 Task: Create a due date automation trigger when advanced on, 2 days after a card is due add basic assigned to me at 11:00 AM.
Action: Mouse moved to (824, 249)
Screenshot: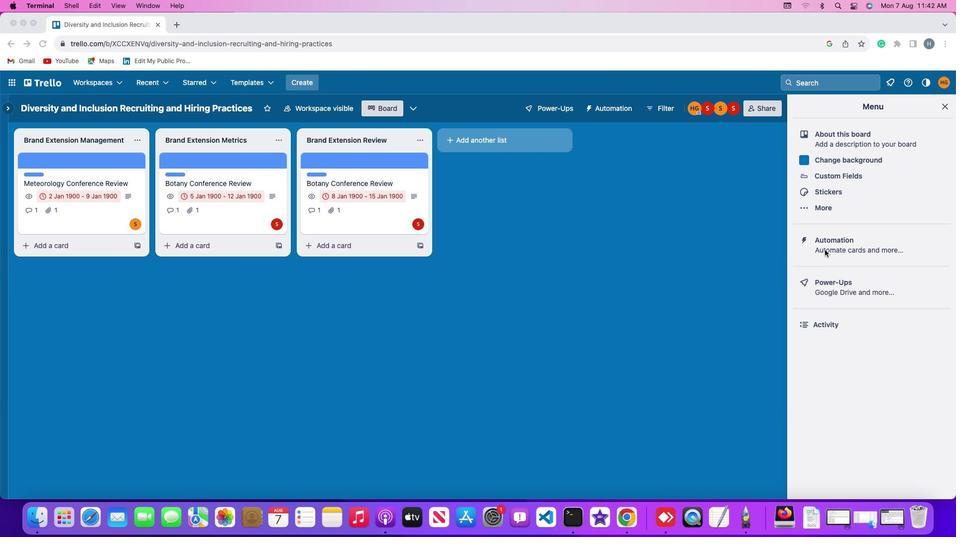 
Action: Mouse pressed left at (824, 249)
Screenshot: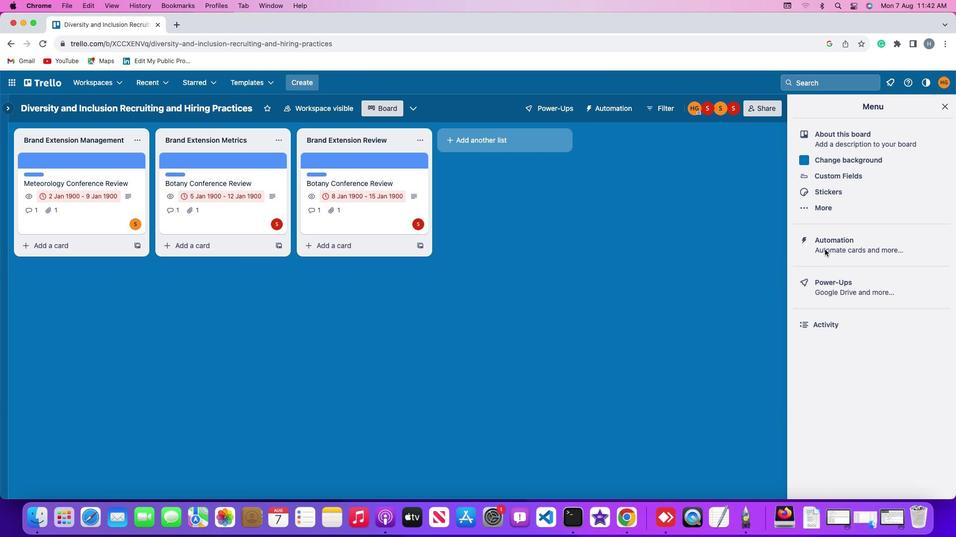 
Action: Mouse moved to (825, 249)
Screenshot: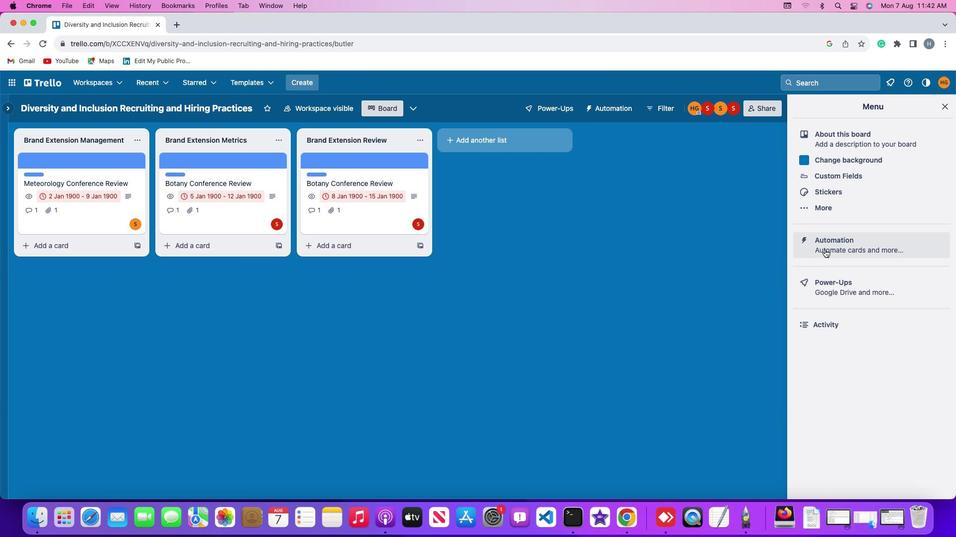 
Action: Mouse pressed left at (825, 249)
Screenshot: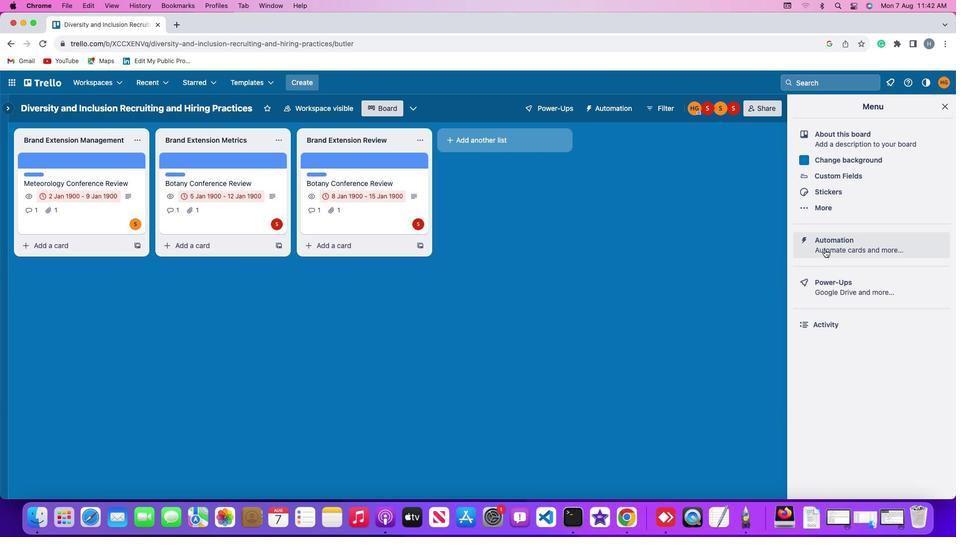 
Action: Mouse moved to (48, 236)
Screenshot: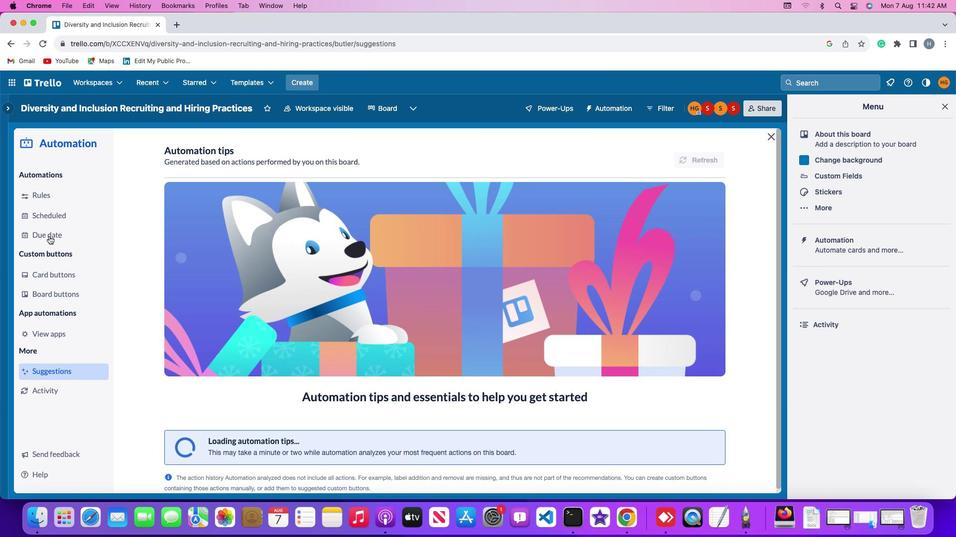 
Action: Mouse pressed left at (48, 236)
Screenshot: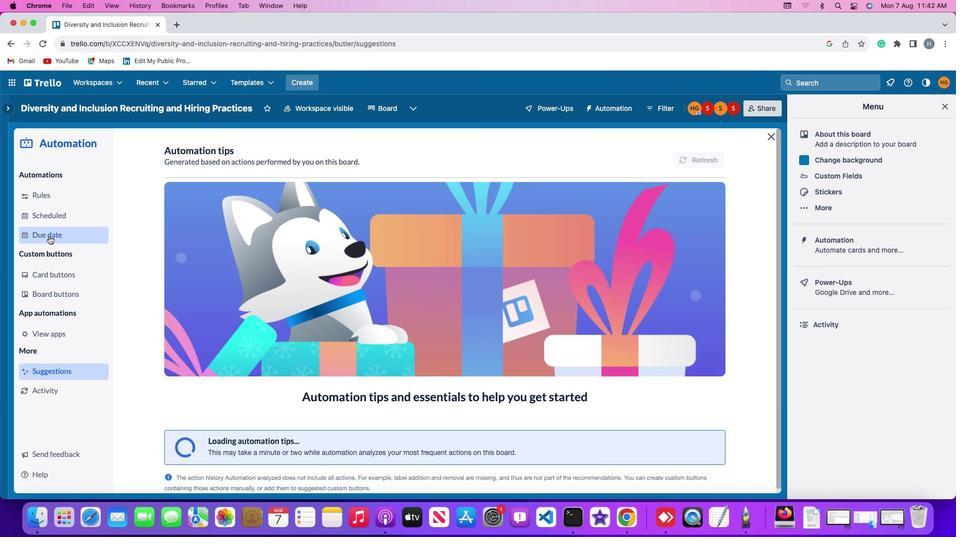 
Action: Mouse moved to (657, 152)
Screenshot: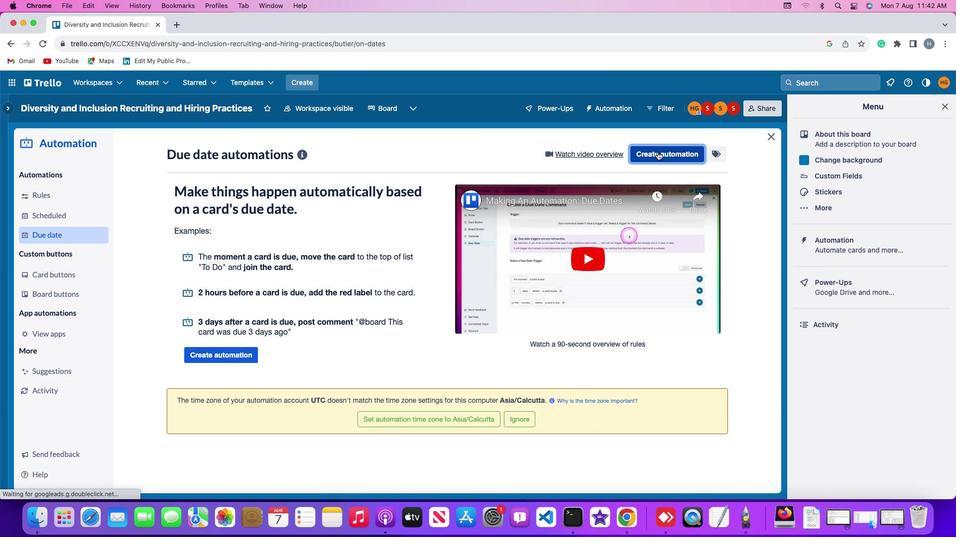 
Action: Mouse pressed left at (657, 152)
Screenshot: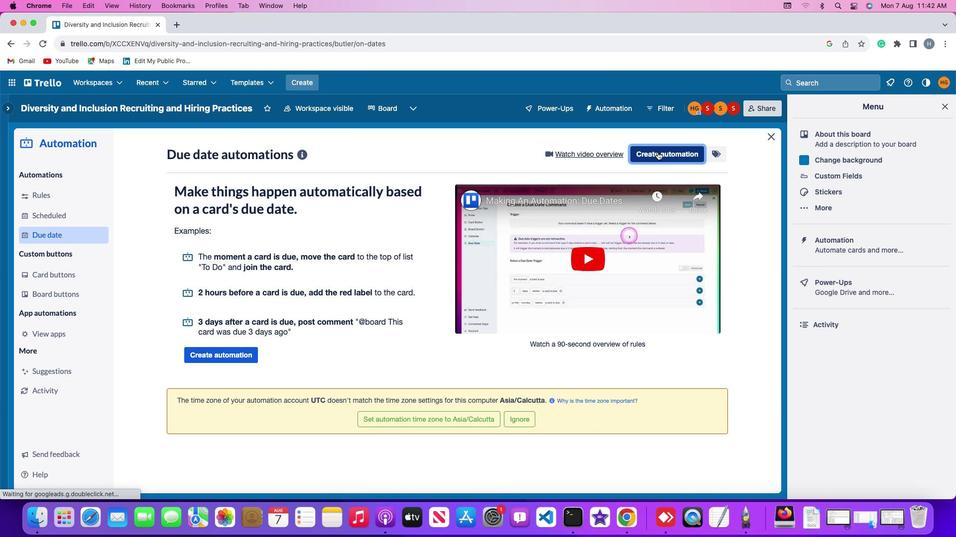 
Action: Mouse moved to (408, 247)
Screenshot: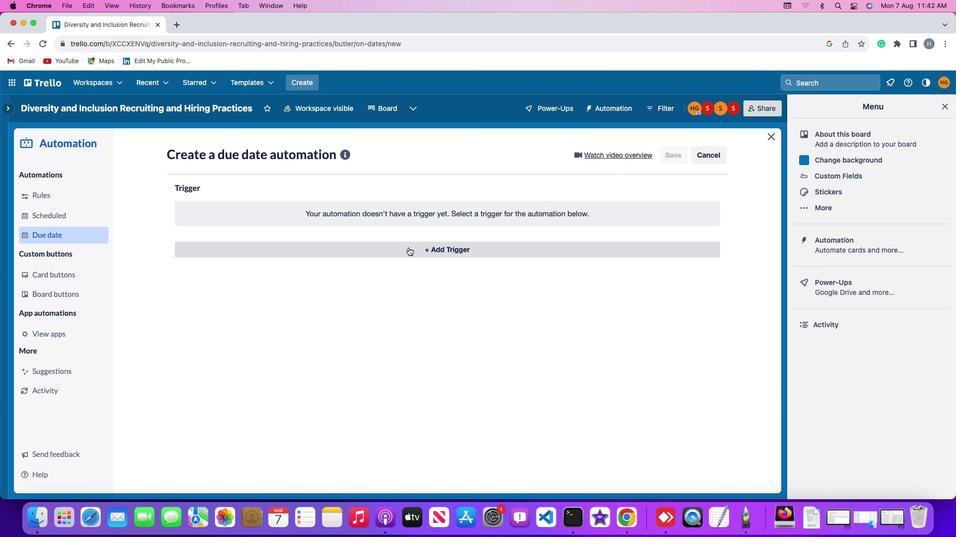 
Action: Mouse pressed left at (408, 247)
Screenshot: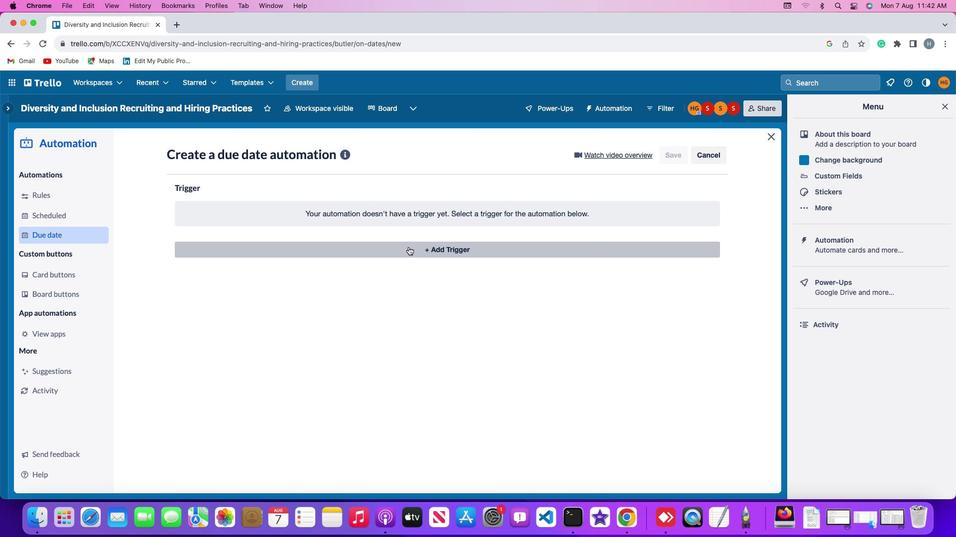 
Action: Mouse moved to (195, 405)
Screenshot: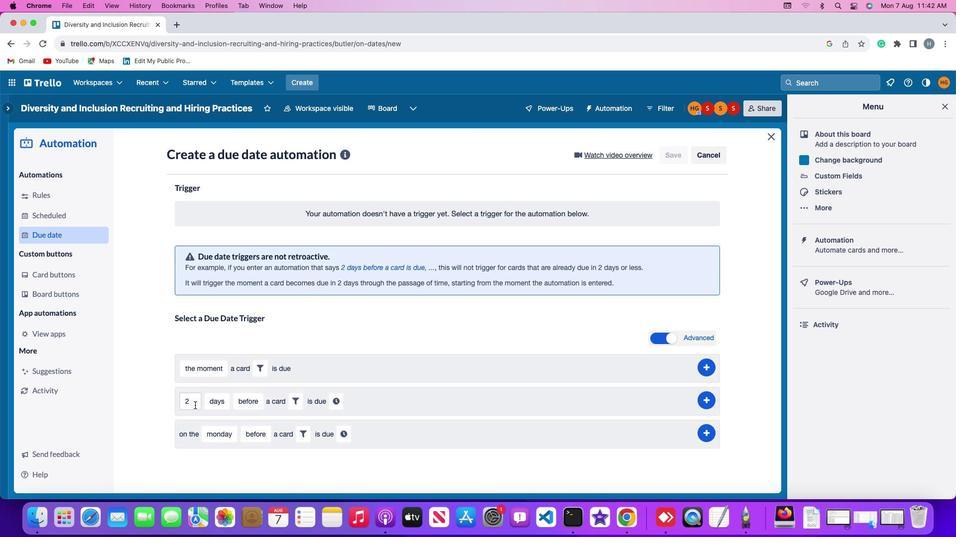 
Action: Mouse pressed left at (195, 405)
Screenshot: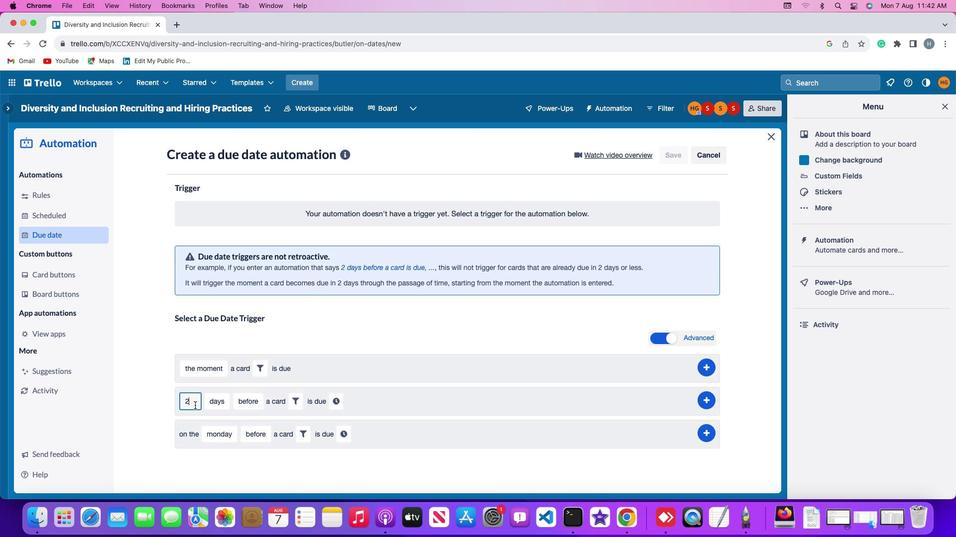 
Action: Mouse moved to (195, 404)
Screenshot: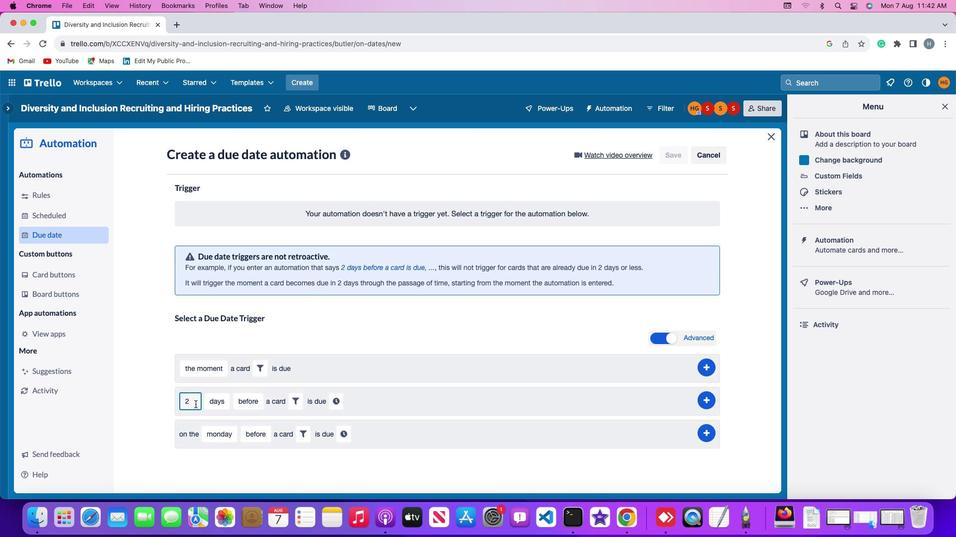 
Action: Key pressed Key.backspace
Screenshot: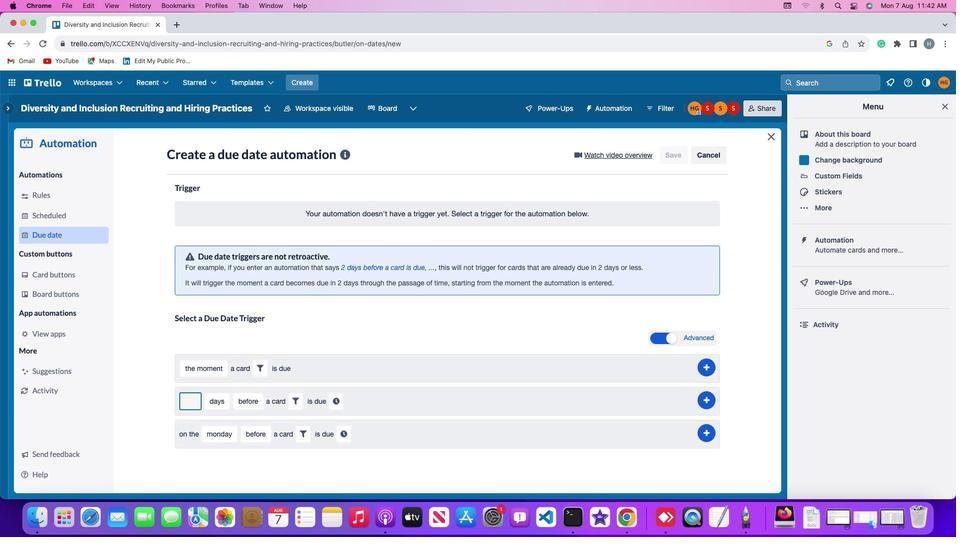 
Action: Mouse moved to (195, 404)
Screenshot: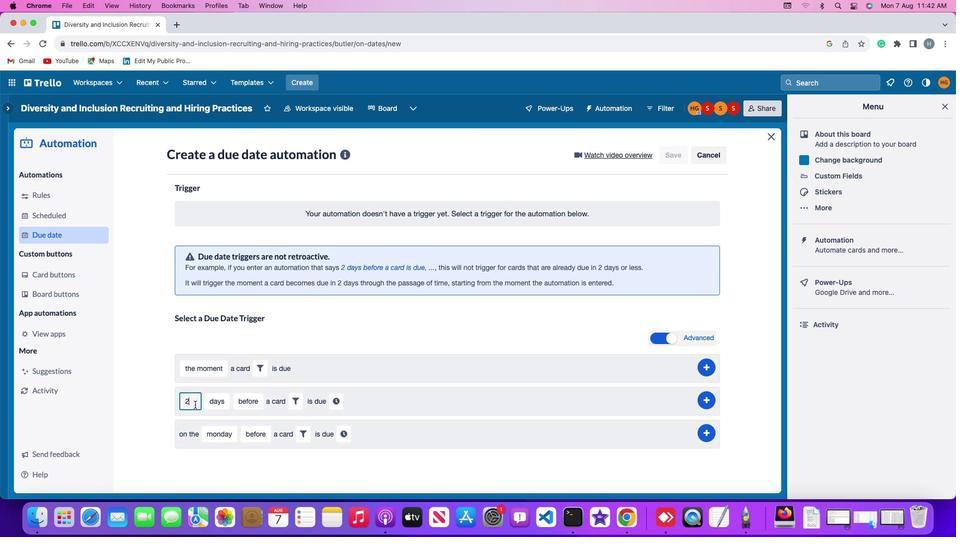
Action: Key pressed '2'
Screenshot: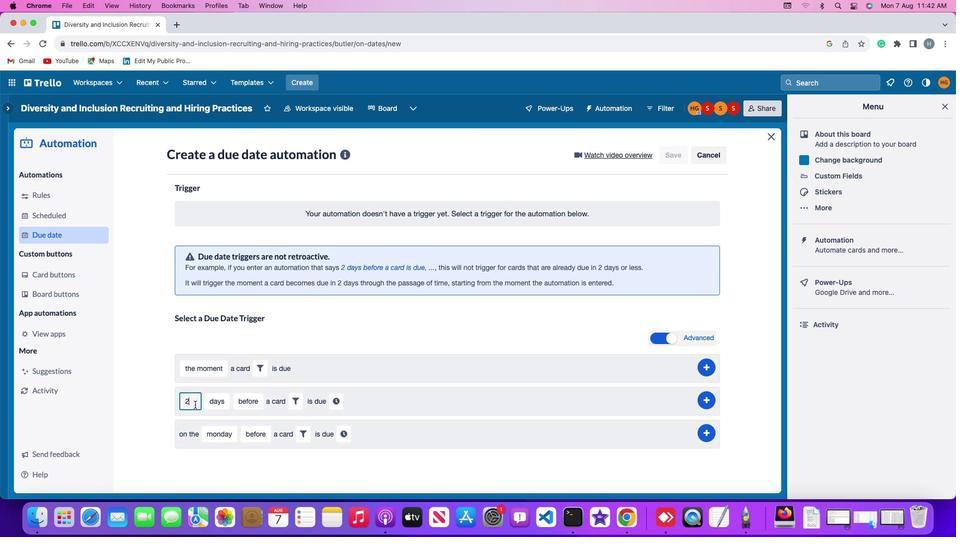 
Action: Mouse moved to (214, 404)
Screenshot: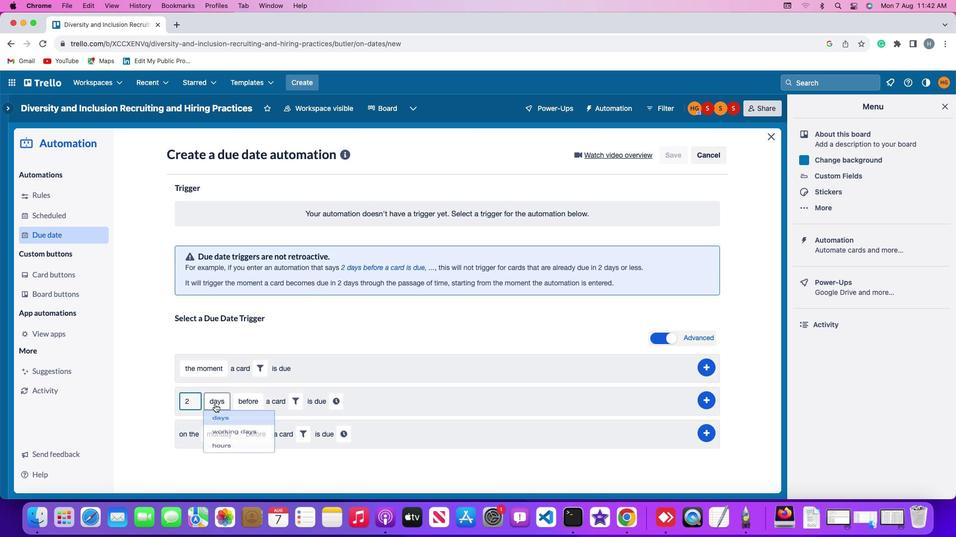 
Action: Mouse pressed left at (214, 404)
Screenshot: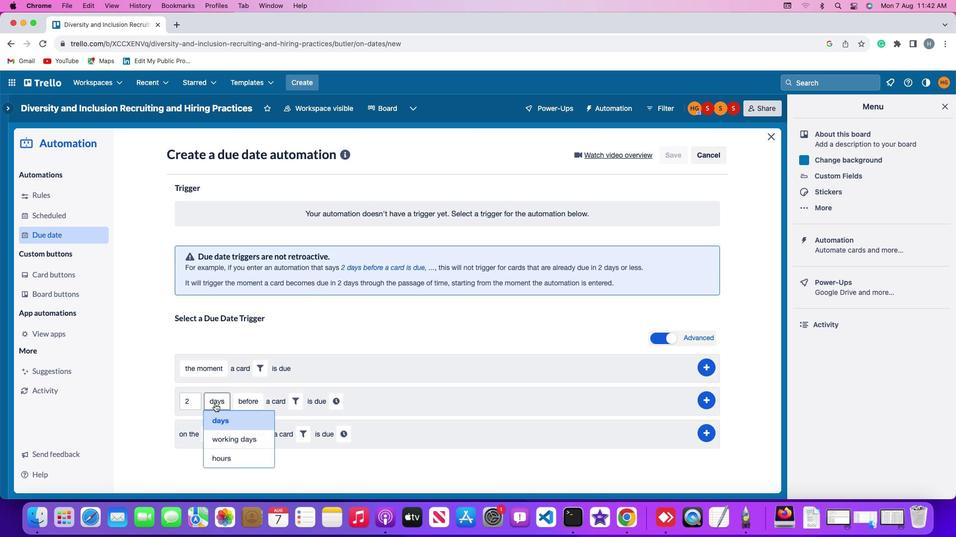 
Action: Mouse moved to (225, 422)
Screenshot: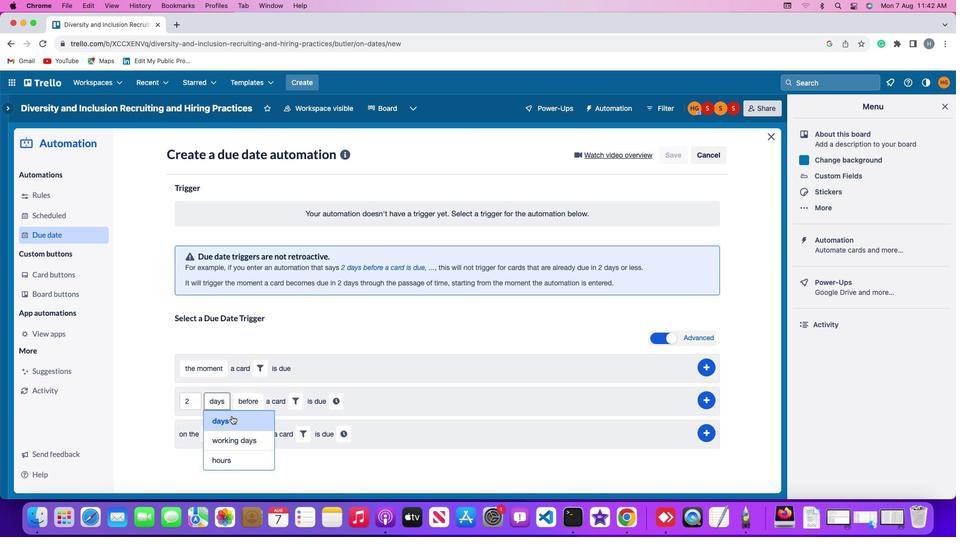 
Action: Mouse pressed left at (225, 422)
Screenshot: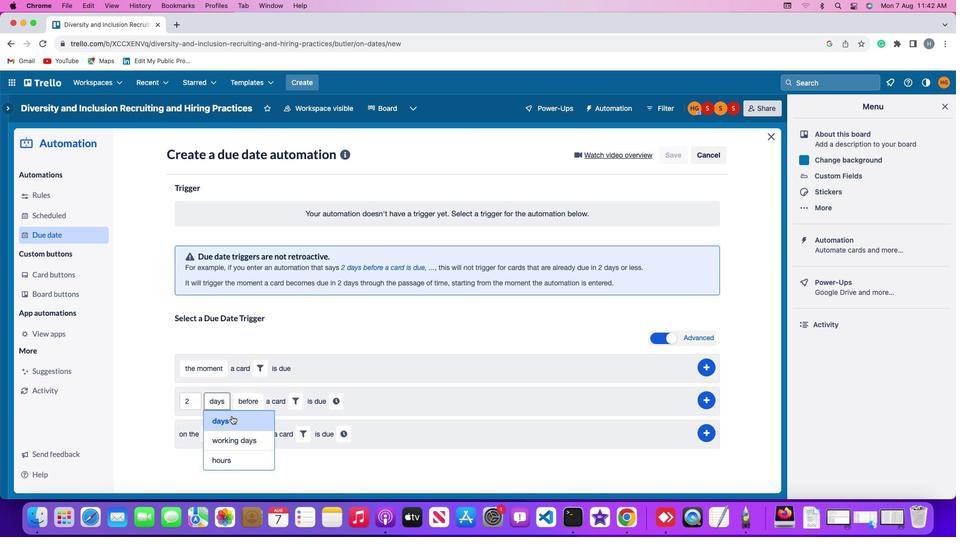 
Action: Mouse moved to (255, 400)
Screenshot: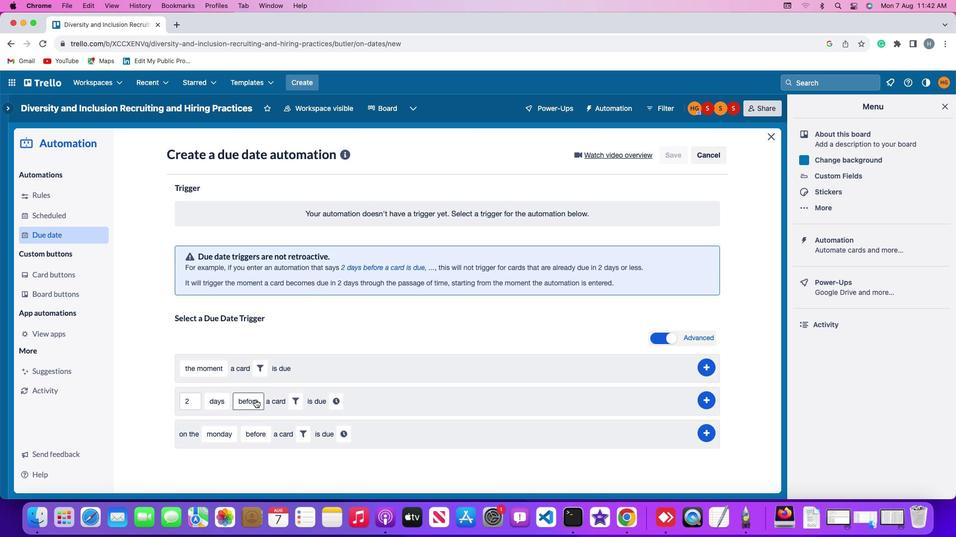 
Action: Mouse pressed left at (255, 400)
Screenshot: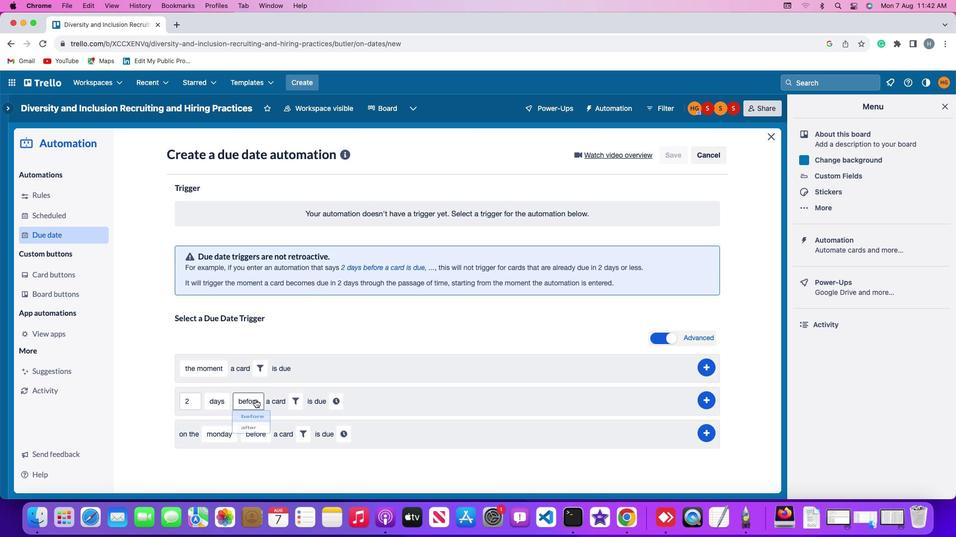 
Action: Mouse moved to (252, 436)
Screenshot: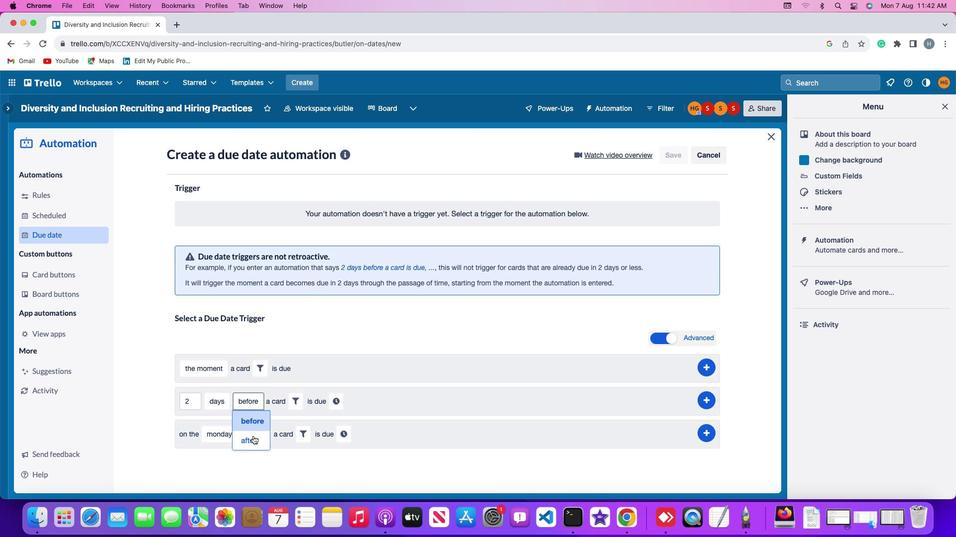 
Action: Mouse pressed left at (252, 436)
Screenshot: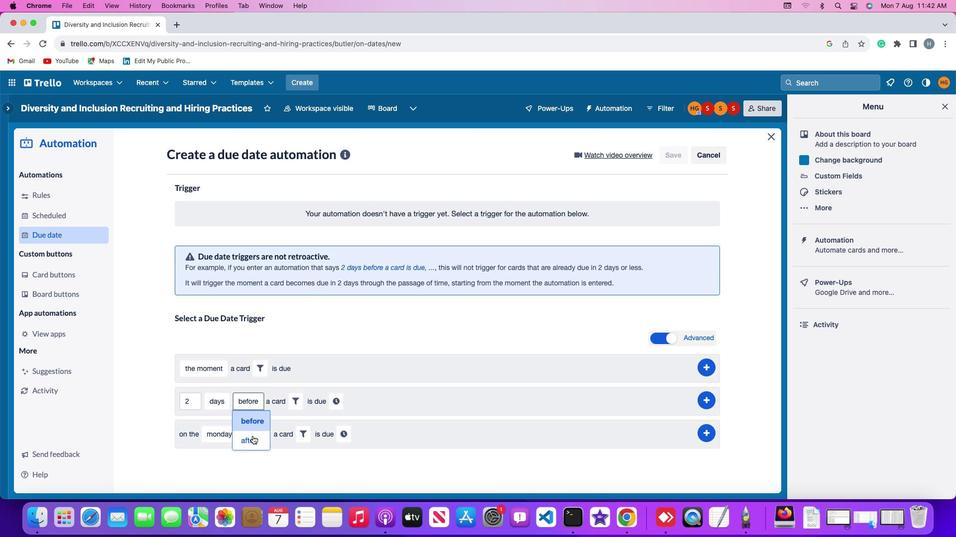 
Action: Mouse moved to (285, 401)
Screenshot: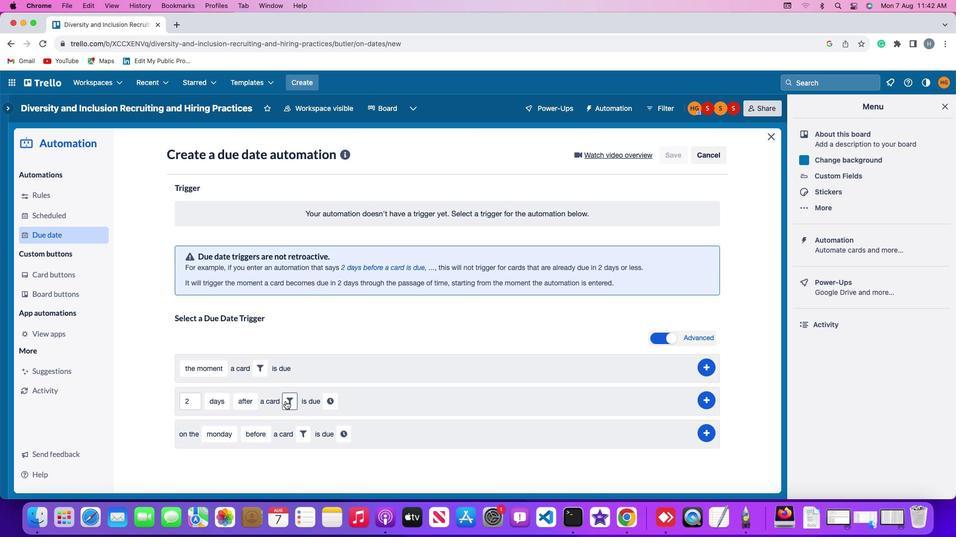 
Action: Mouse pressed left at (285, 401)
Screenshot: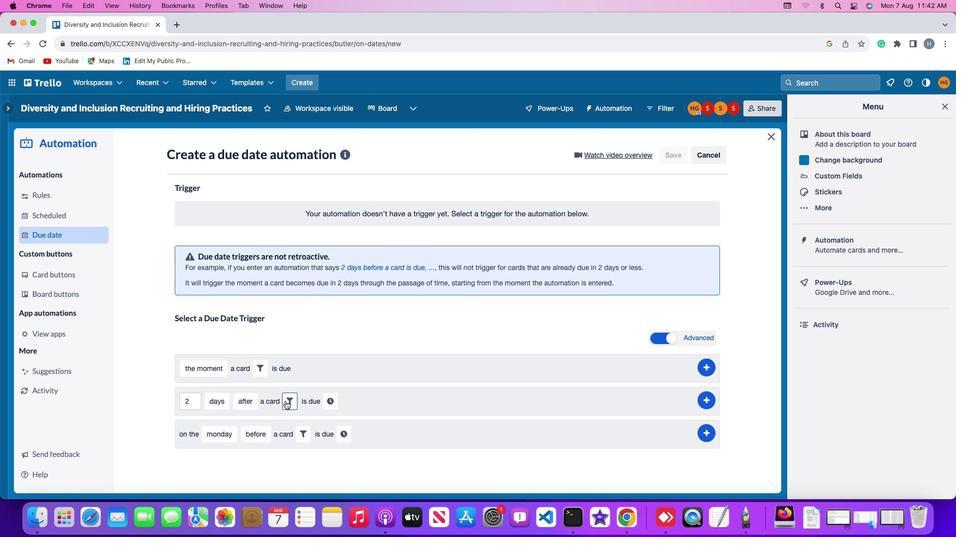 
Action: Mouse moved to (321, 449)
Screenshot: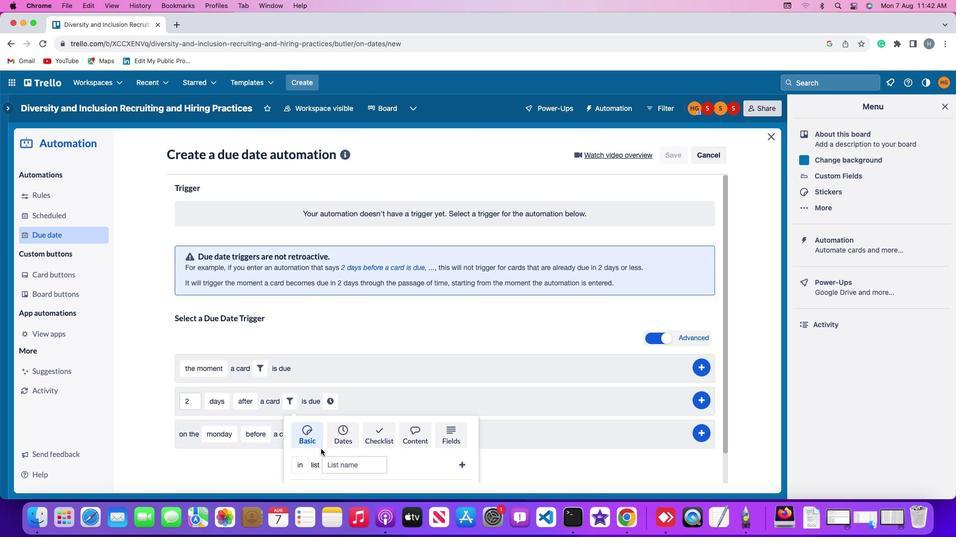 
Action: Mouse scrolled (321, 449) with delta (0, 0)
Screenshot: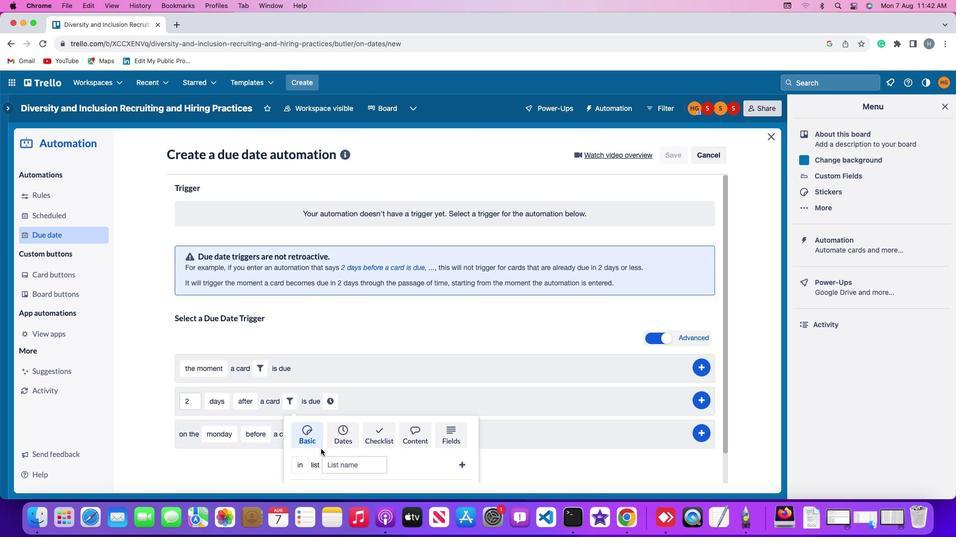
Action: Mouse moved to (321, 449)
Screenshot: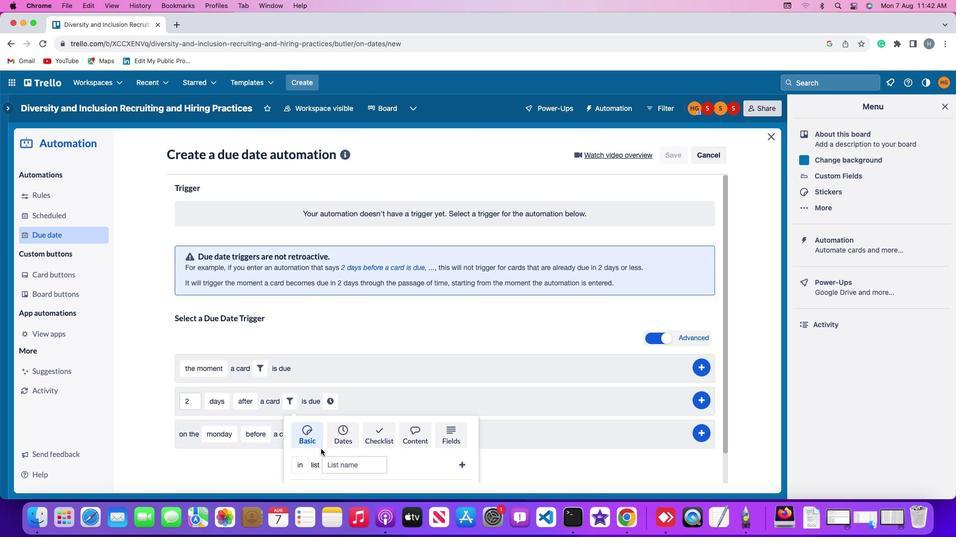 
Action: Mouse scrolled (321, 449) with delta (0, 0)
Screenshot: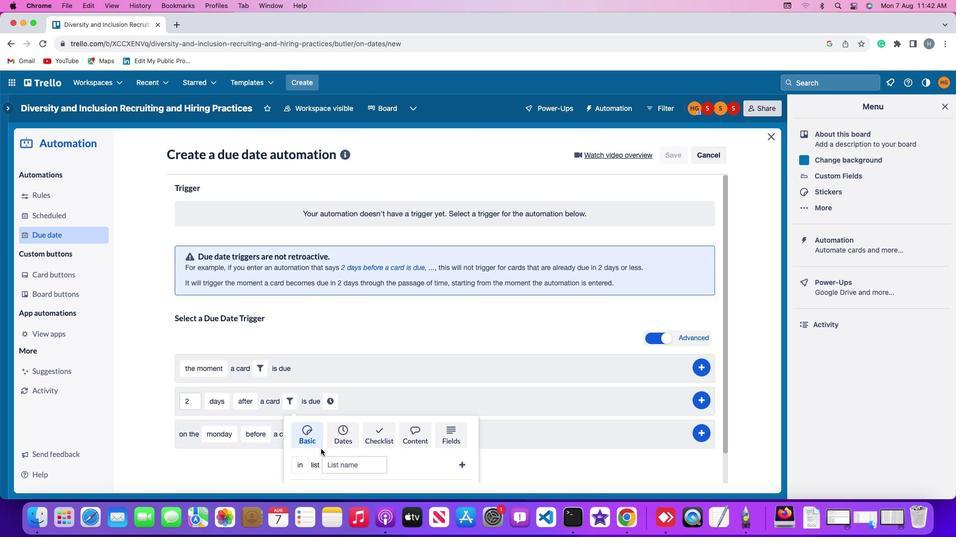 
Action: Mouse scrolled (321, 449) with delta (0, -1)
Screenshot: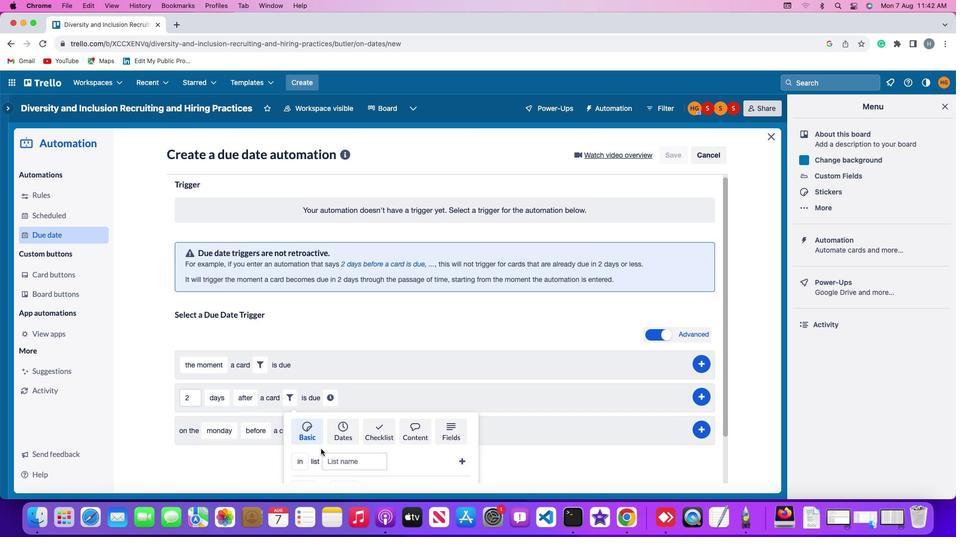 
Action: Mouse scrolled (321, 449) with delta (0, -2)
Screenshot: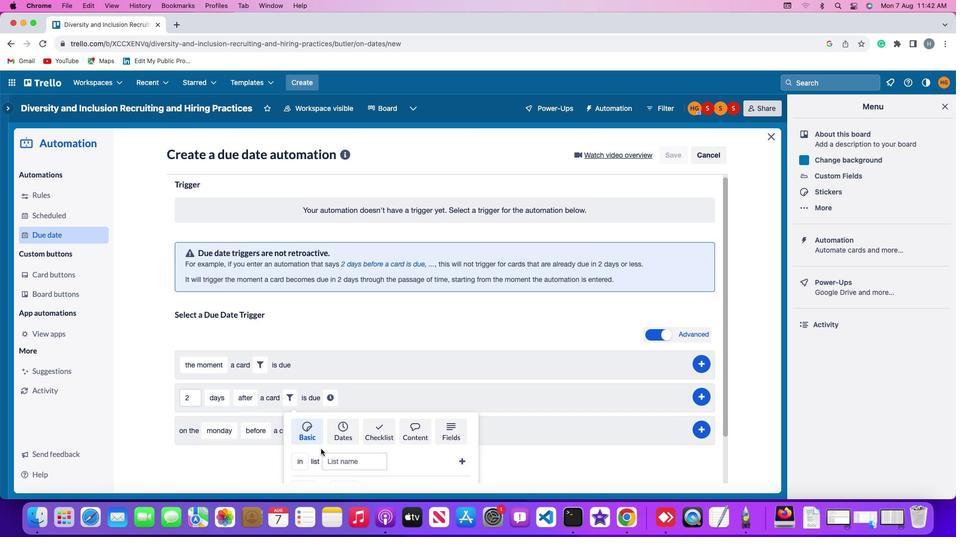 
Action: Mouse scrolled (321, 449) with delta (0, -2)
Screenshot: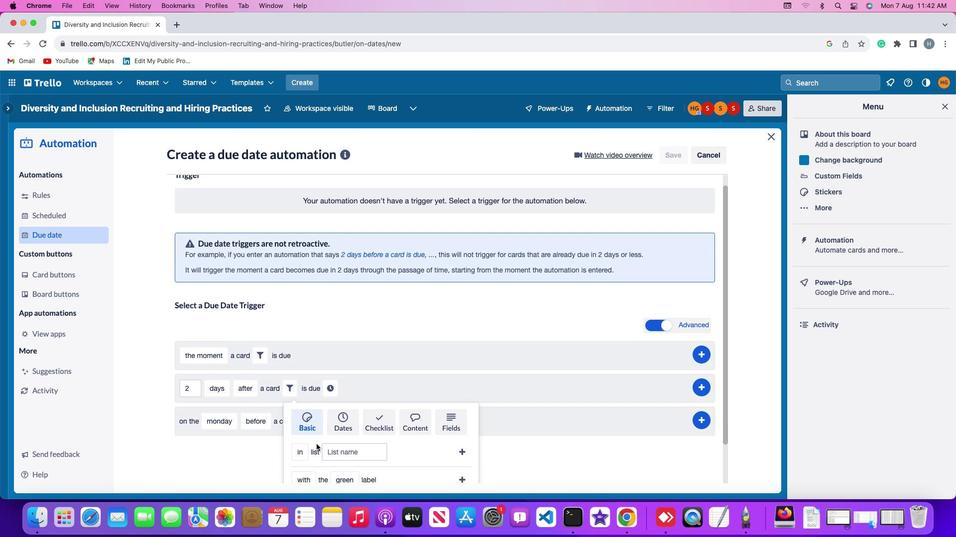 
Action: Mouse moved to (308, 462)
Screenshot: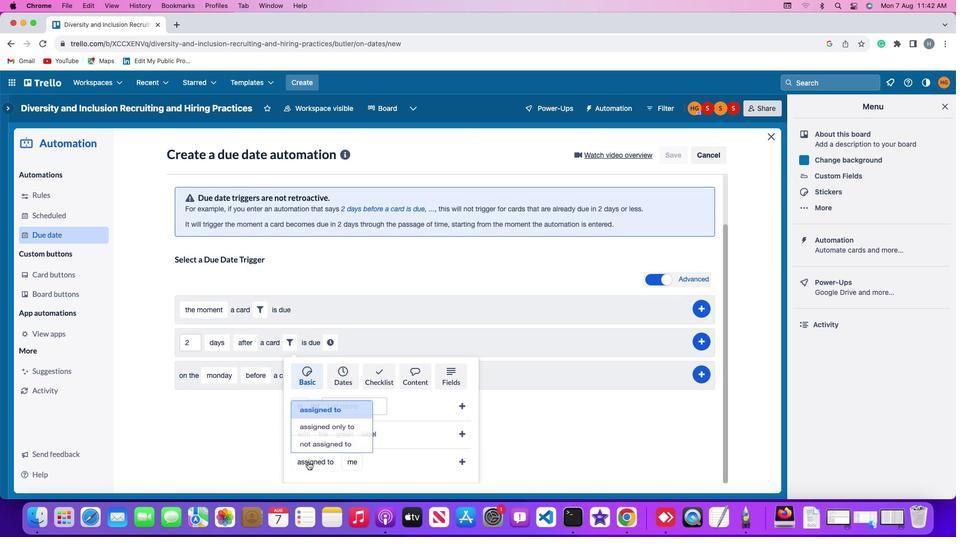 
Action: Mouse pressed left at (308, 462)
Screenshot: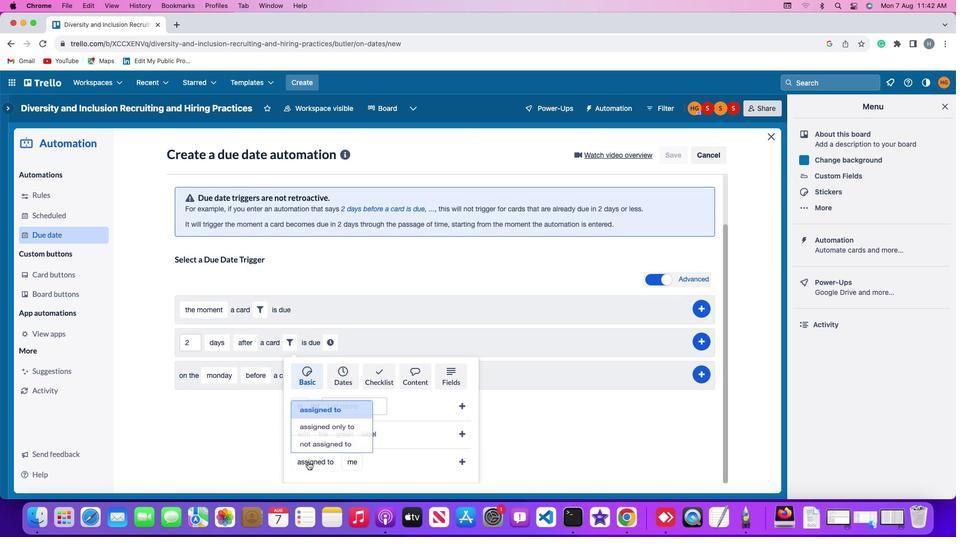 
Action: Mouse moved to (330, 401)
Screenshot: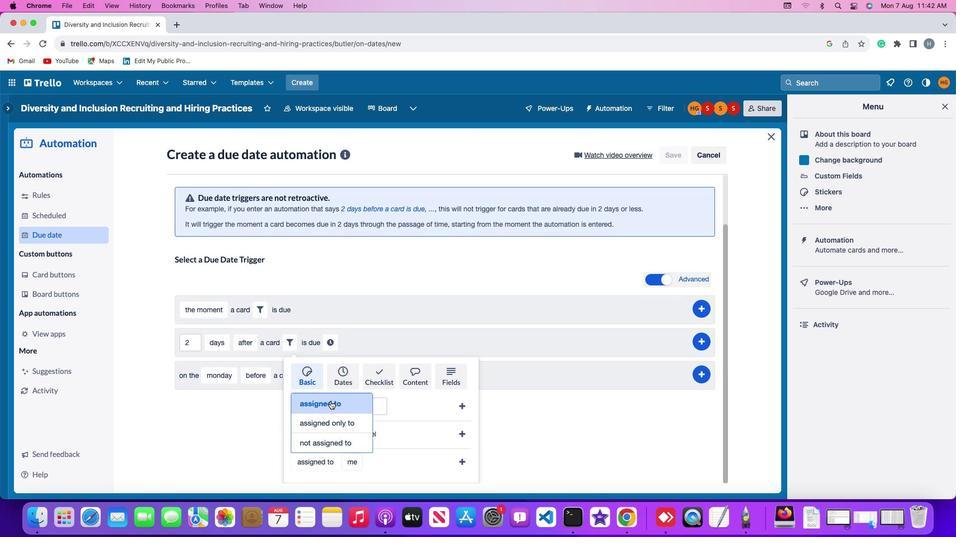 
Action: Mouse pressed left at (330, 401)
Screenshot: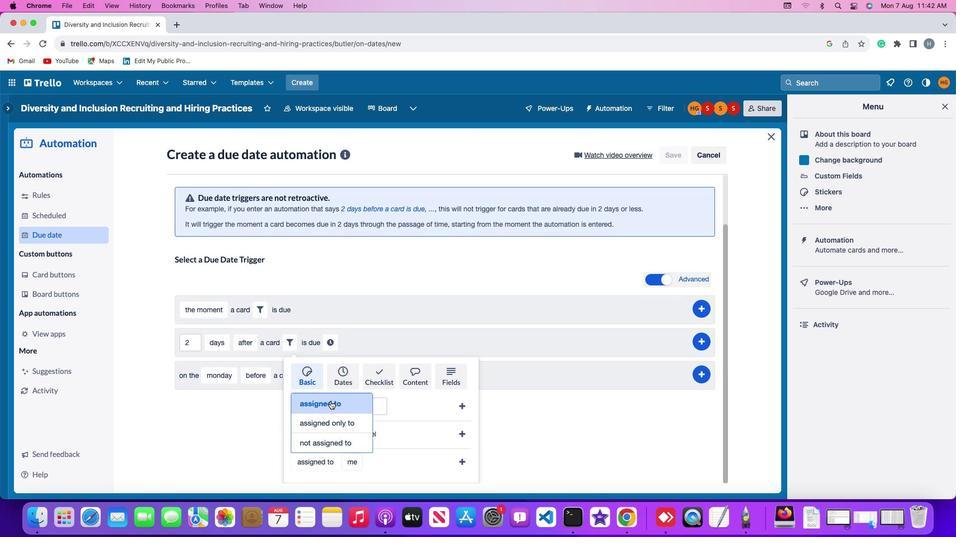 
Action: Mouse moved to (349, 458)
Screenshot: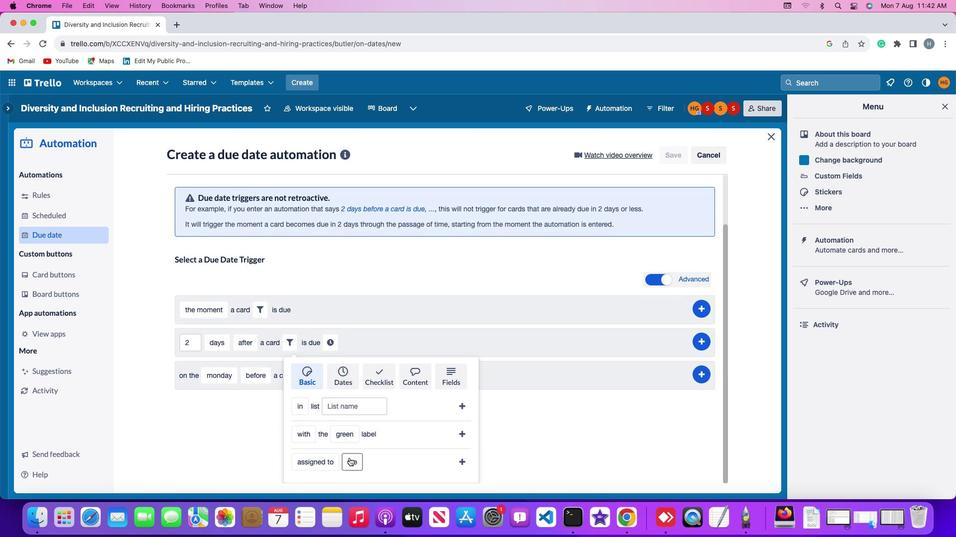 
Action: Mouse pressed left at (349, 458)
Screenshot: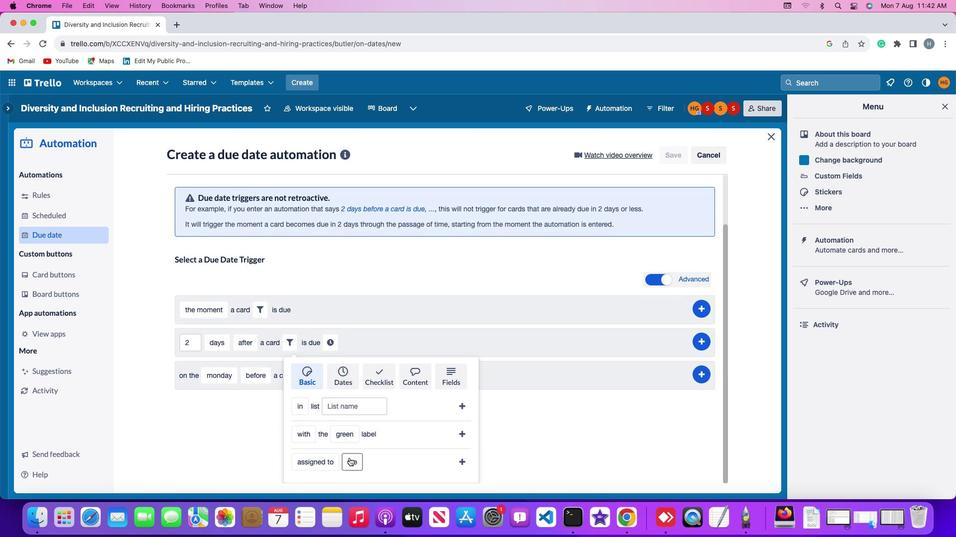 
Action: Mouse moved to (361, 406)
Screenshot: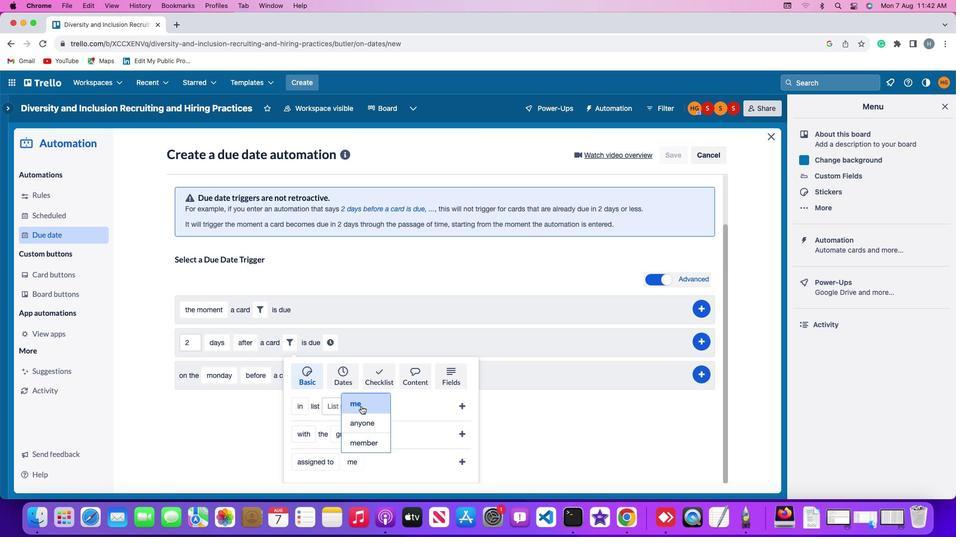
Action: Mouse pressed left at (361, 406)
Screenshot: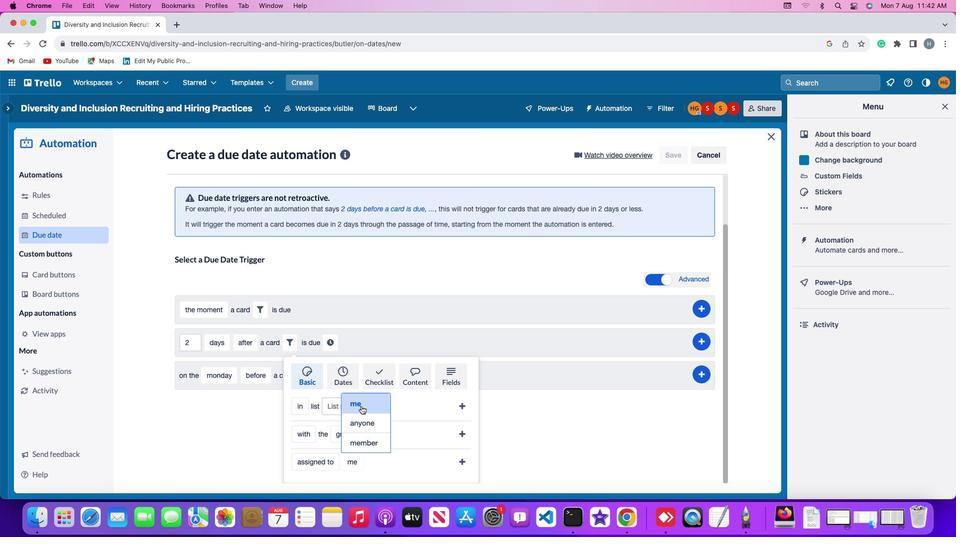 
Action: Mouse moved to (461, 461)
Screenshot: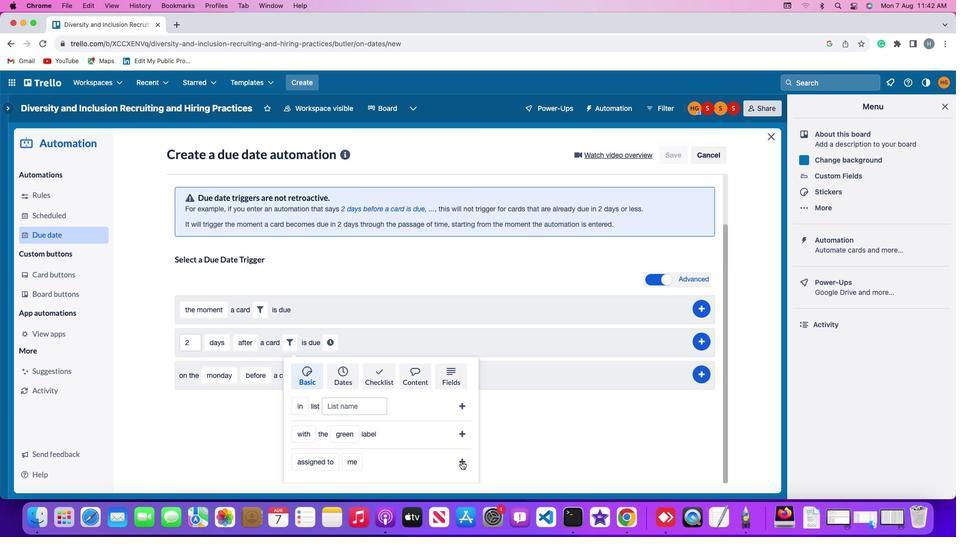 
Action: Mouse pressed left at (461, 461)
Screenshot: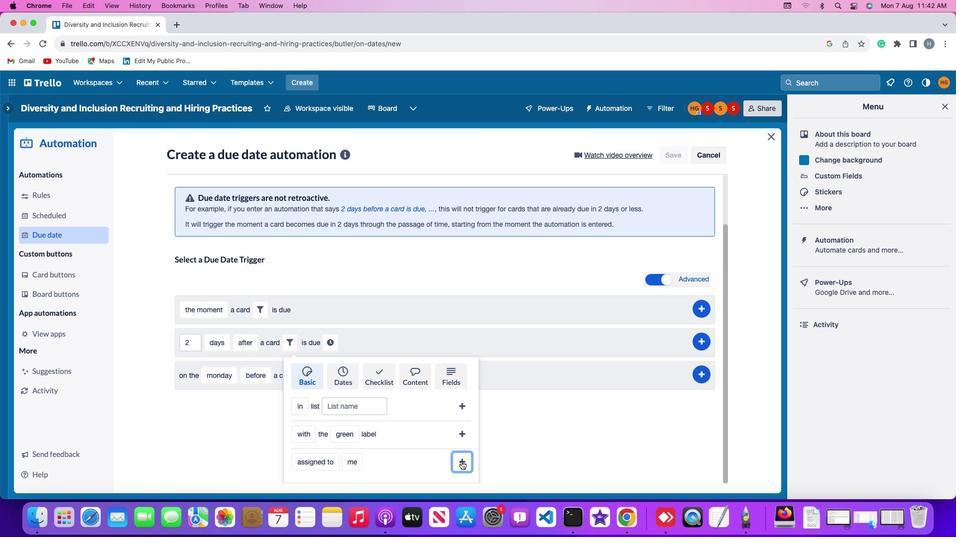 
Action: Mouse moved to (400, 400)
Screenshot: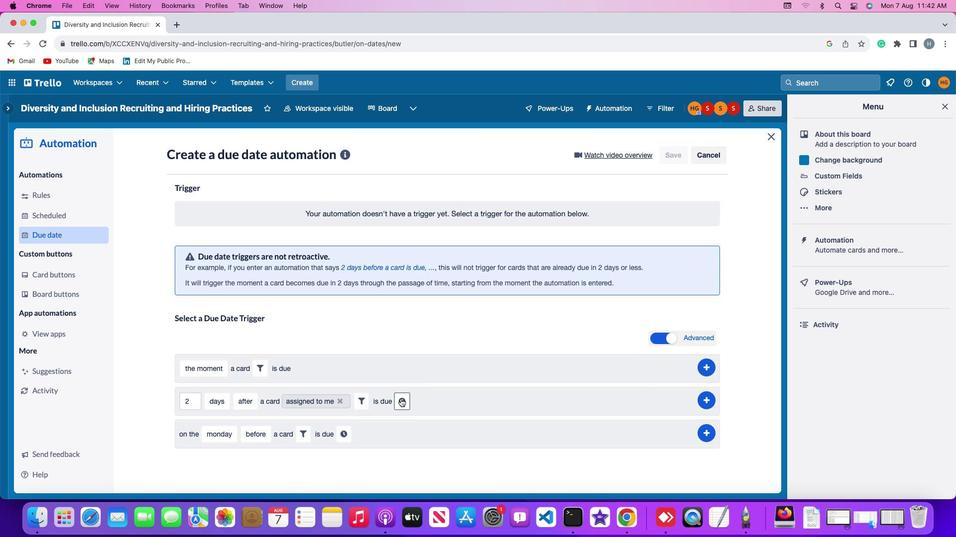 
Action: Mouse pressed left at (400, 400)
Screenshot: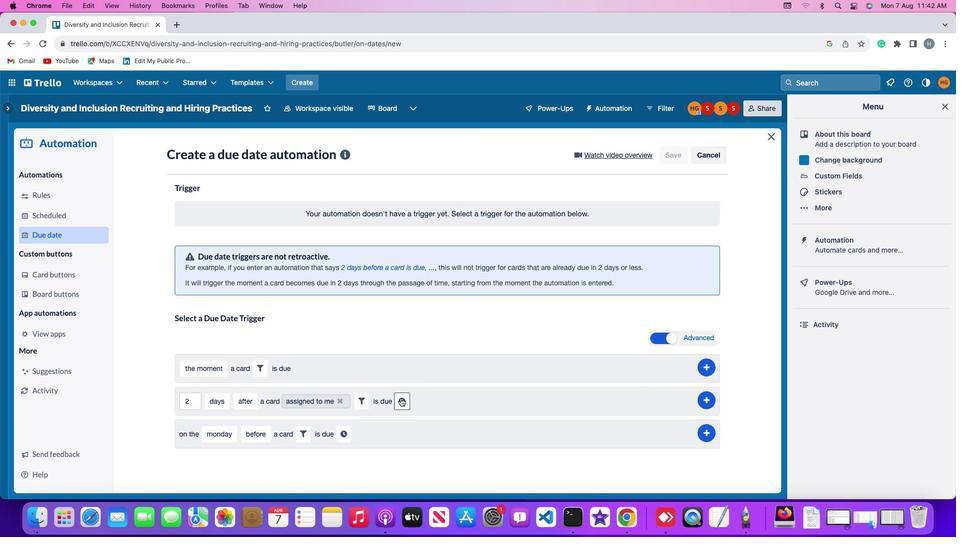
Action: Mouse moved to (419, 402)
Screenshot: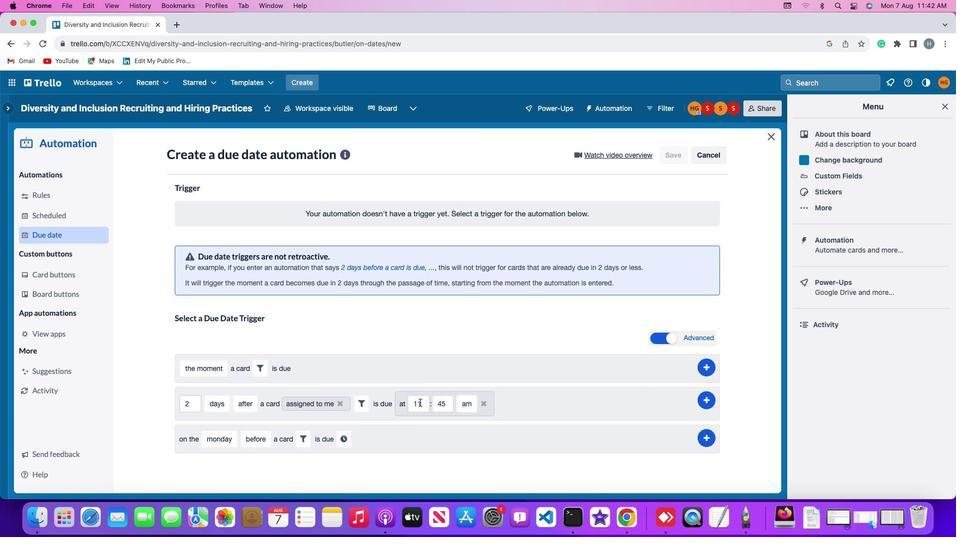 
Action: Mouse pressed left at (419, 402)
Screenshot: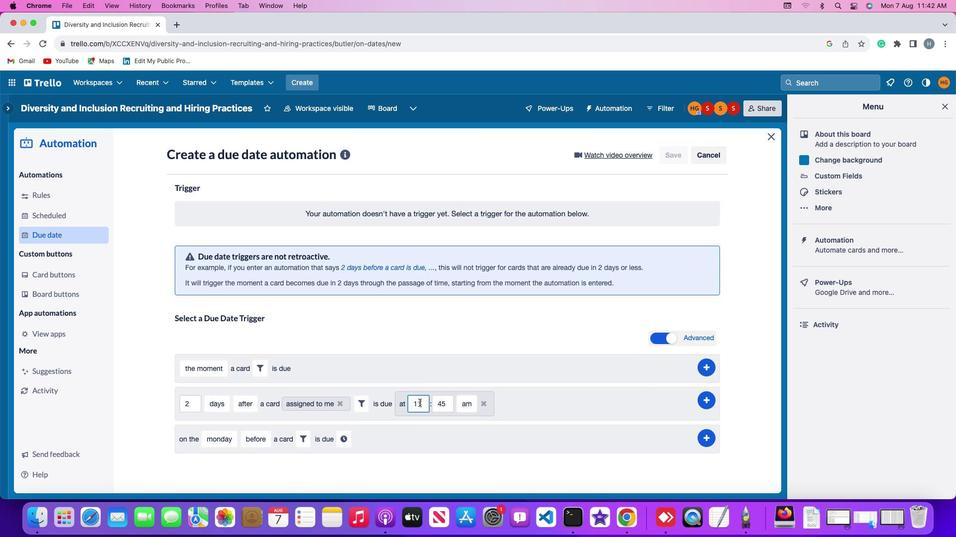 
Action: Mouse moved to (419, 402)
Screenshot: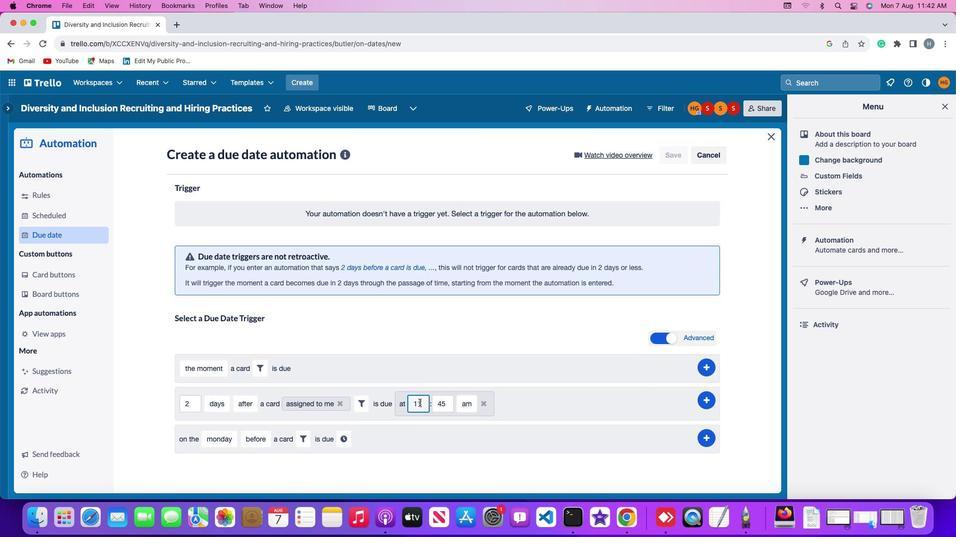 
Action: Key pressed Key.backspaceKey.backspace'1''1'
Screenshot: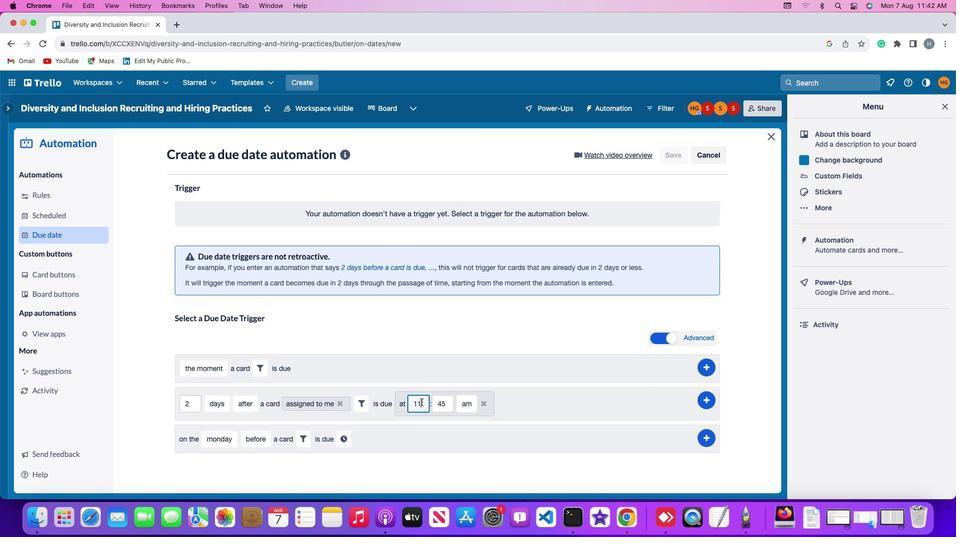 
Action: Mouse moved to (447, 403)
Screenshot: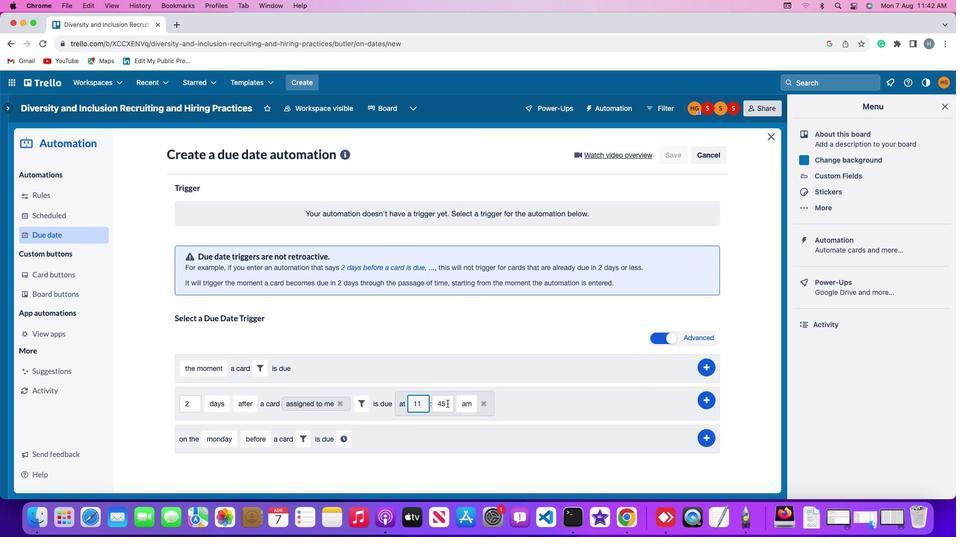 
Action: Mouse pressed left at (447, 403)
Screenshot: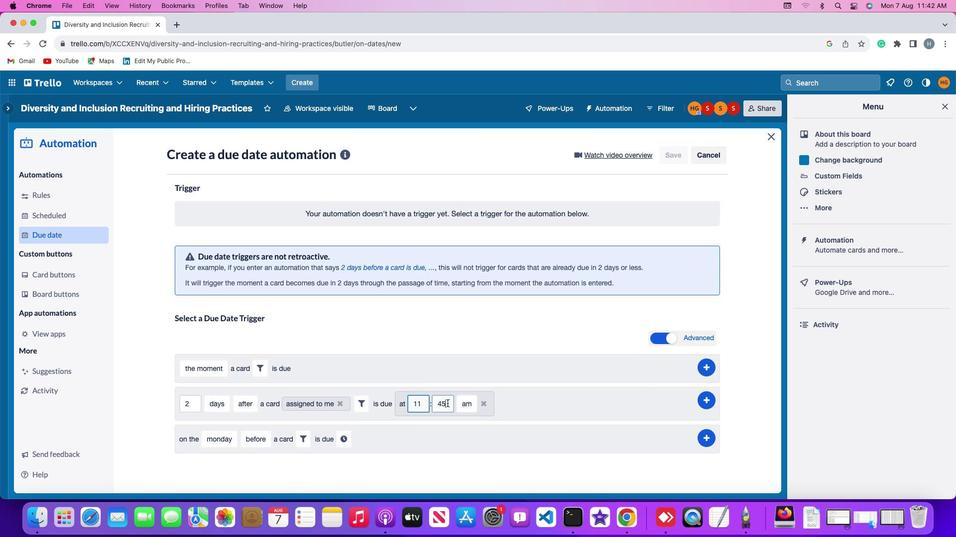 
Action: Mouse moved to (447, 403)
Screenshot: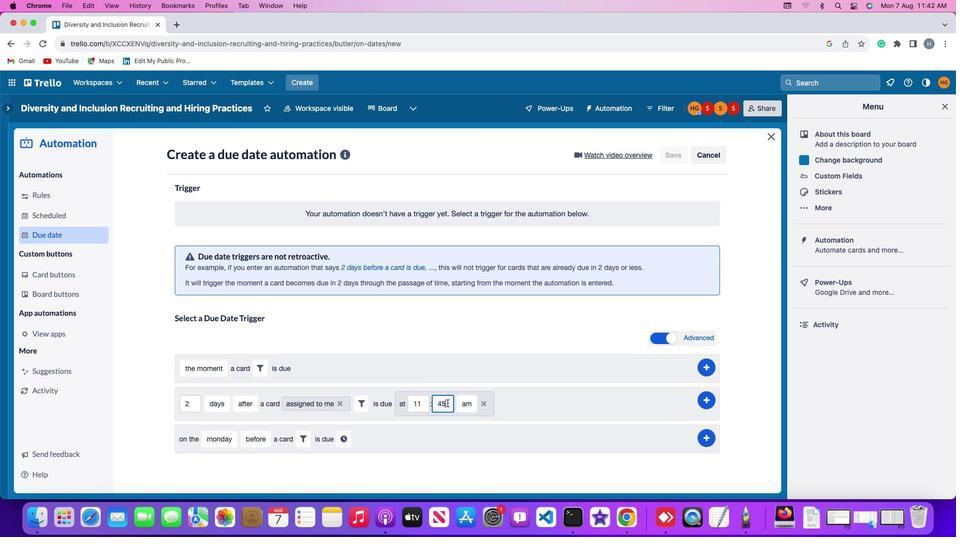 
Action: Key pressed Key.backspaceKey.backspace'0''0'
Screenshot: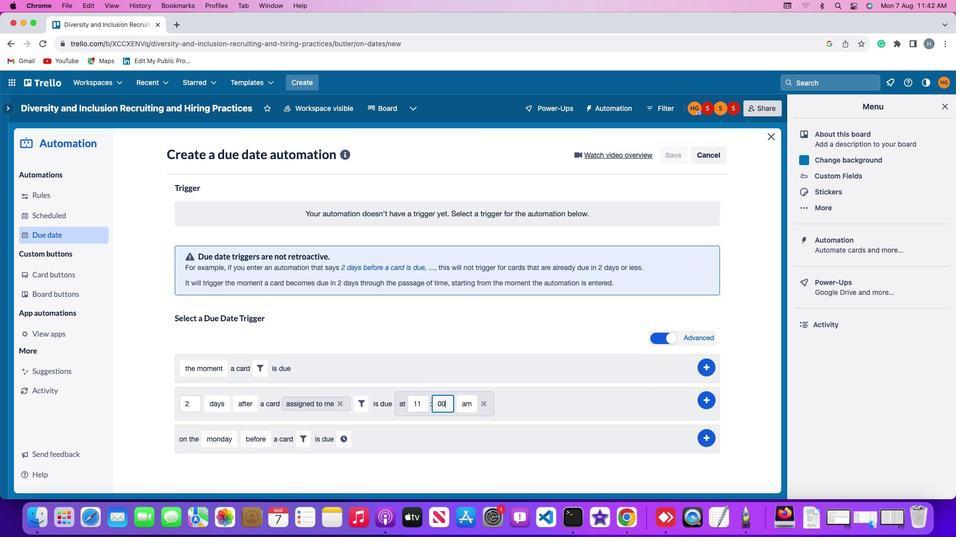 
Action: Mouse moved to (471, 406)
Screenshot: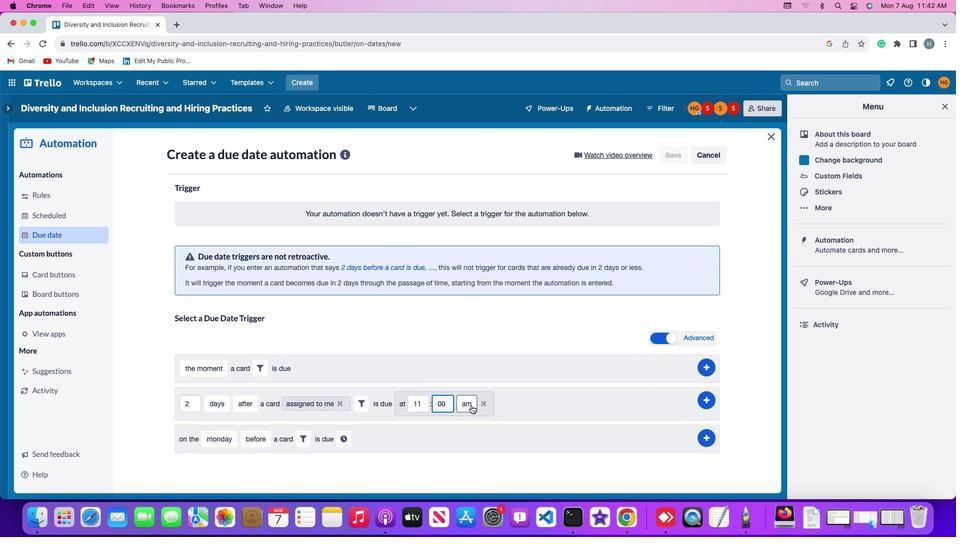
Action: Mouse pressed left at (471, 406)
Screenshot: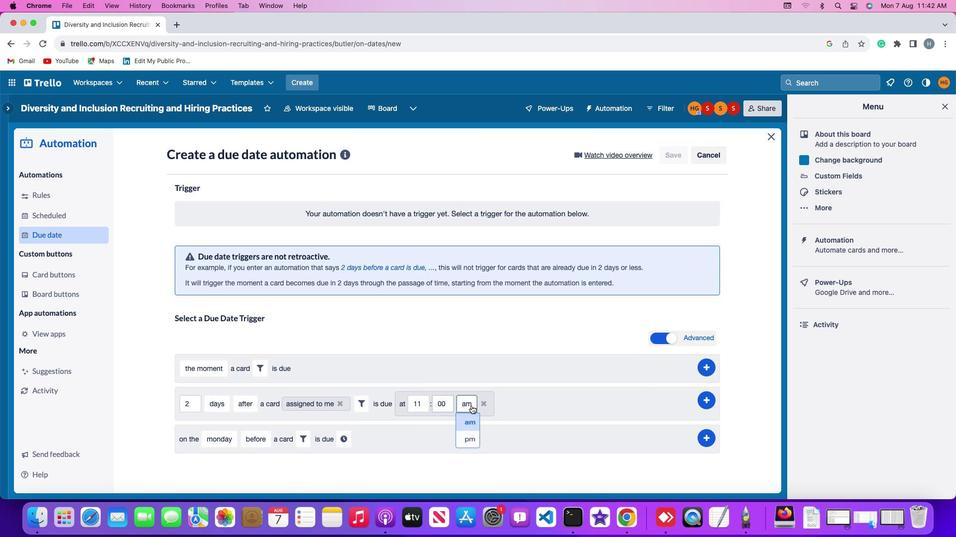 
Action: Mouse moved to (469, 423)
Screenshot: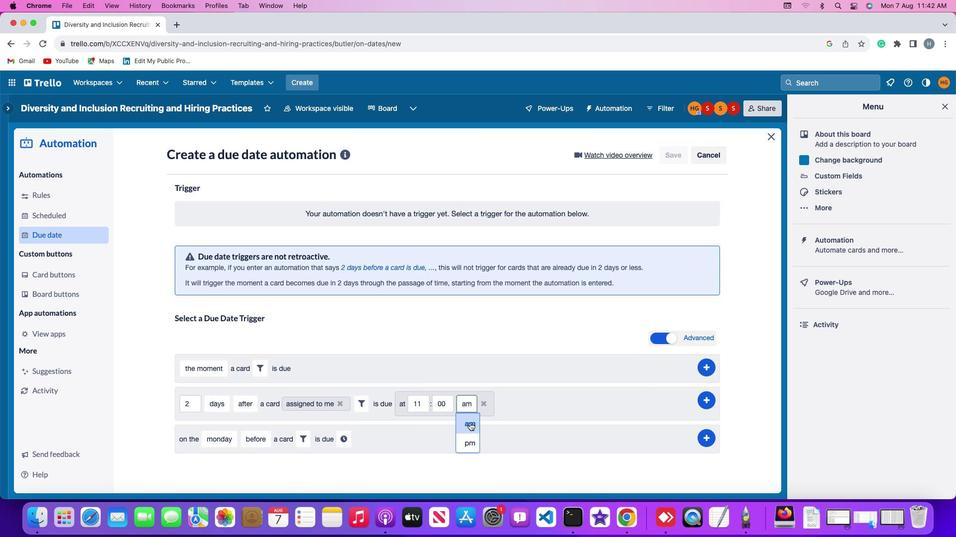 
Action: Mouse pressed left at (469, 423)
Screenshot: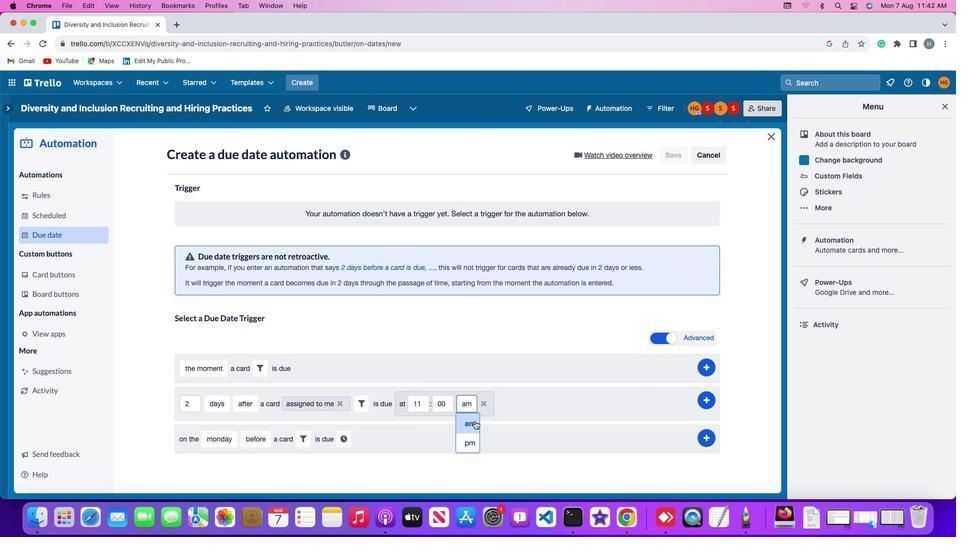 
Action: Mouse moved to (706, 399)
Screenshot: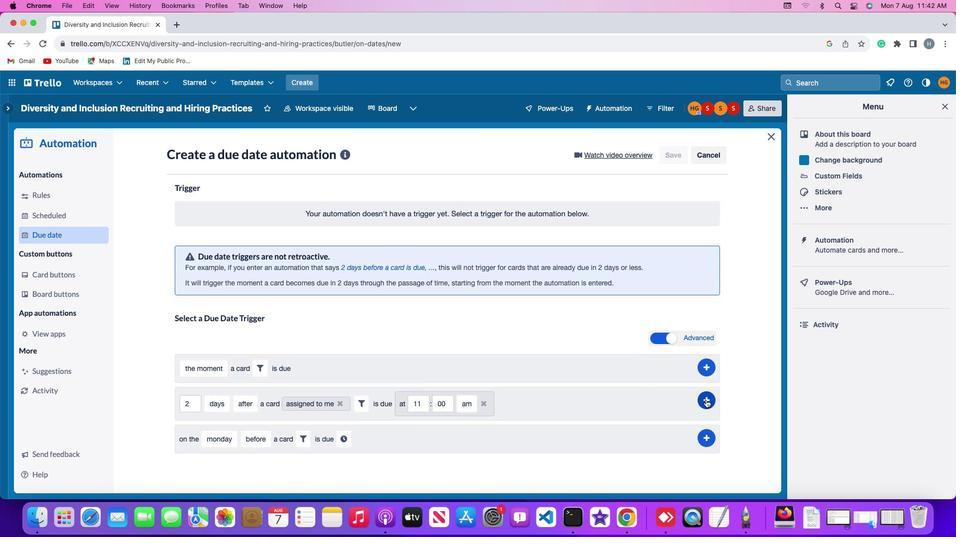 
Action: Mouse pressed left at (706, 399)
Screenshot: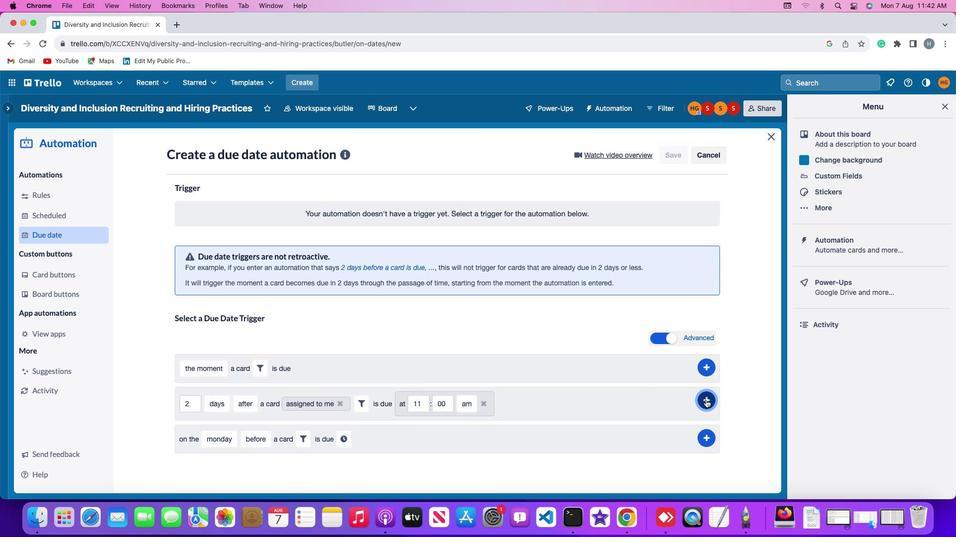 
Action: Mouse moved to (744, 311)
Screenshot: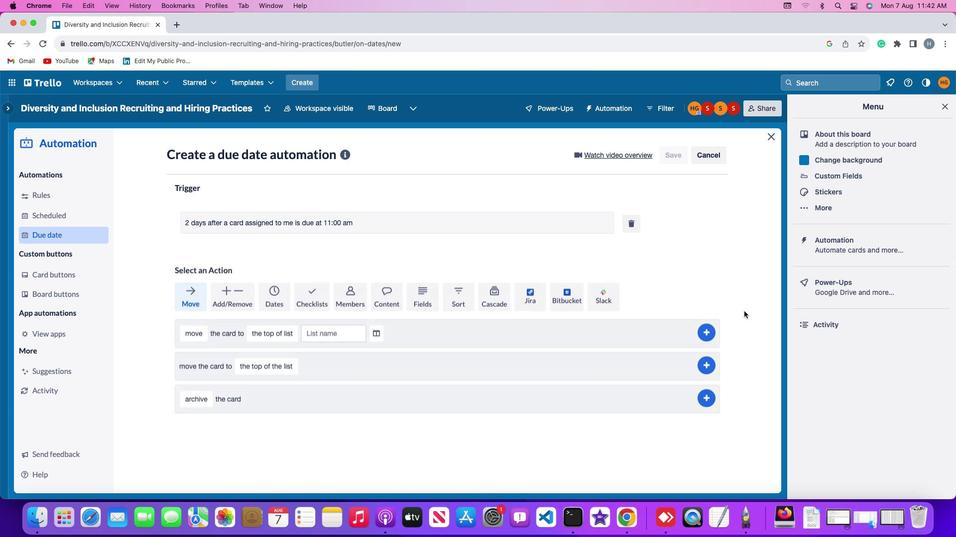 
